 Task: Check the average views per listing of carpet in the last 3 years.
Action: Mouse moved to (775, 187)
Screenshot: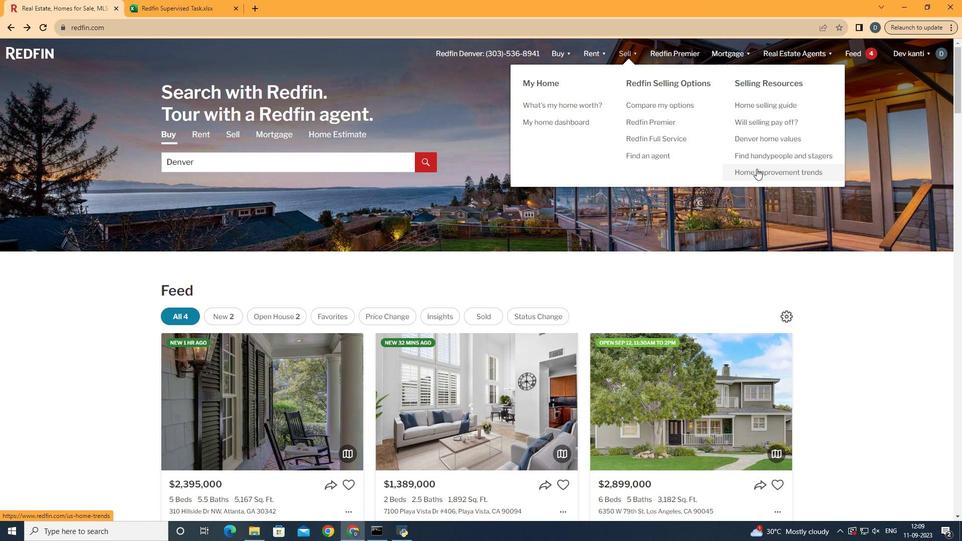 
Action: Mouse pressed left at (775, 187)
Screenshot: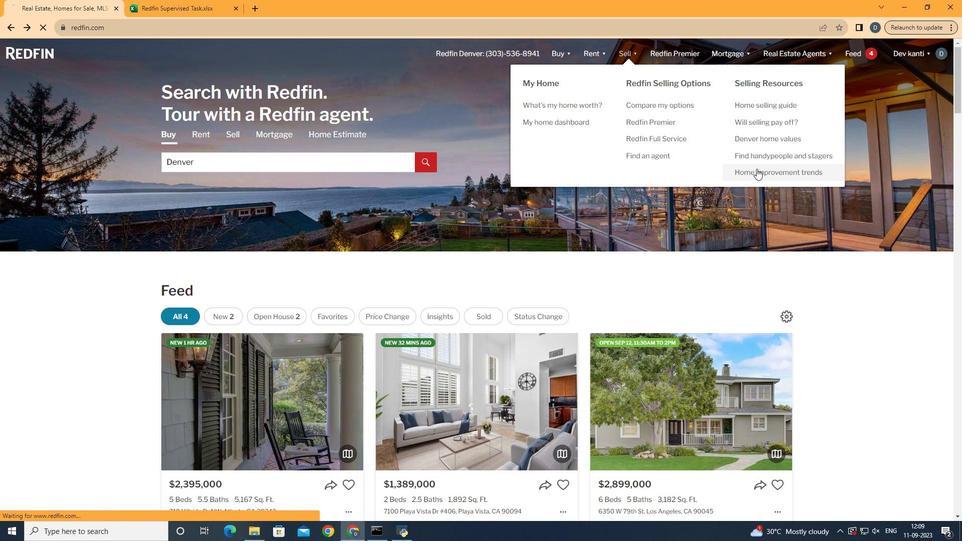 
Action: Mouse moved to (277, 214)
Screenshot: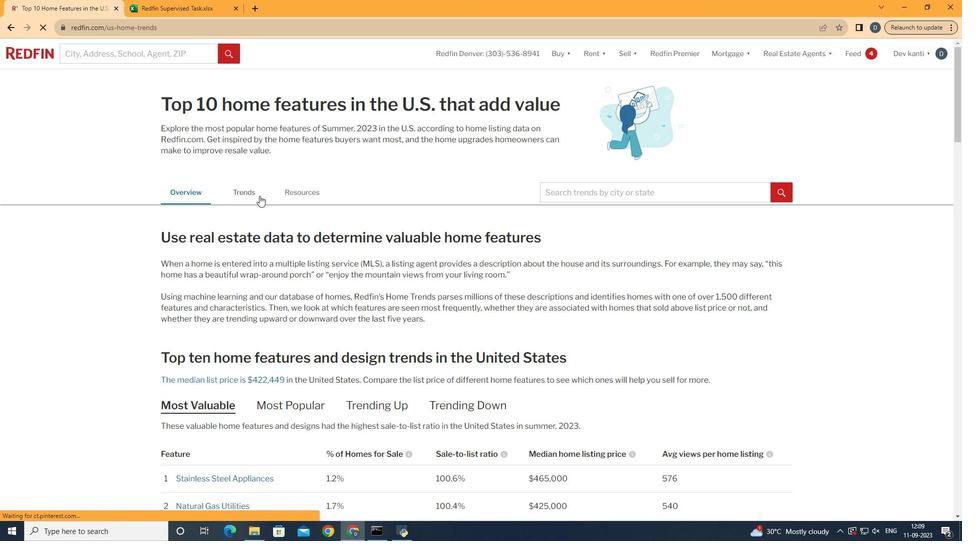 
Action: Mouse pressed left at (277, 214)
Screenshot: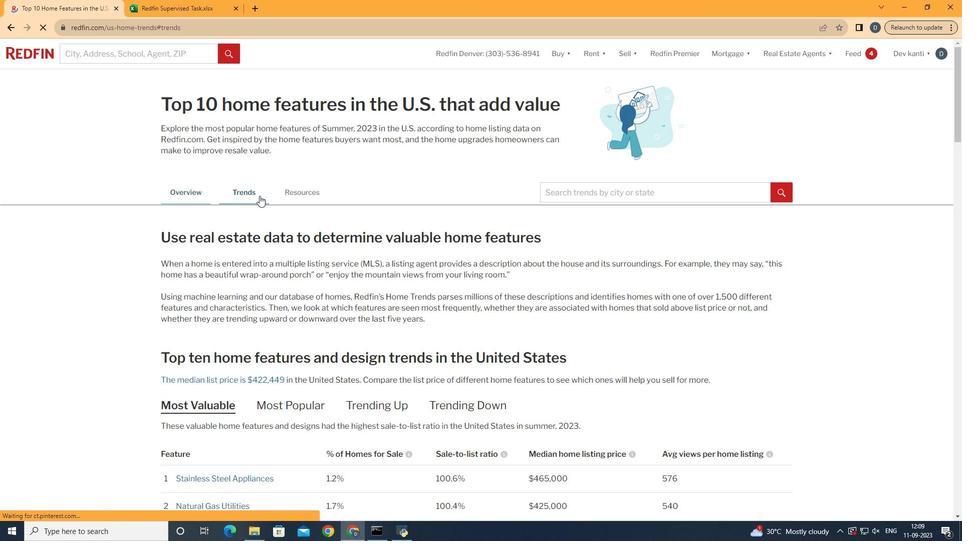 
Action: Mouse moved to (431, 293)
Screenshot: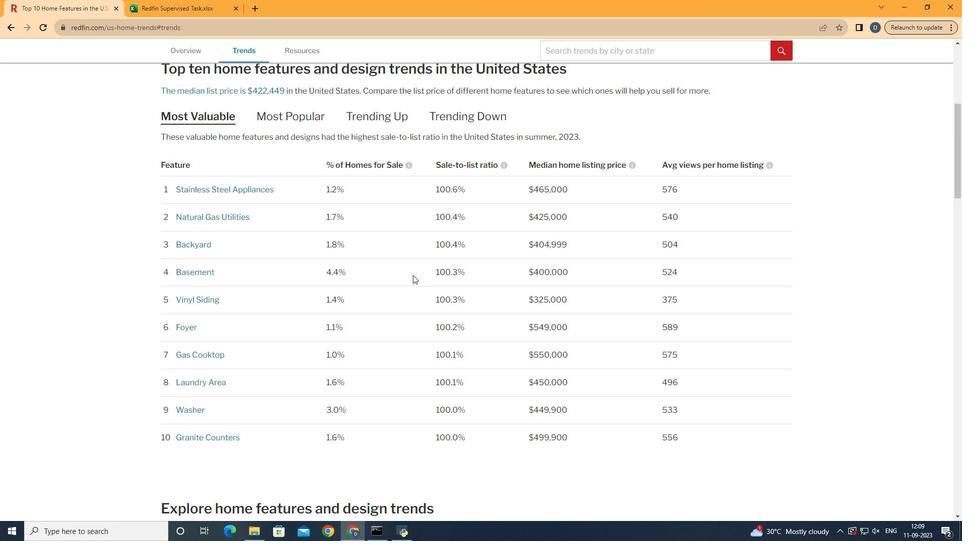 
Action: Mouse scrolled (431, 292) with delta (0, 0)
Screenshot: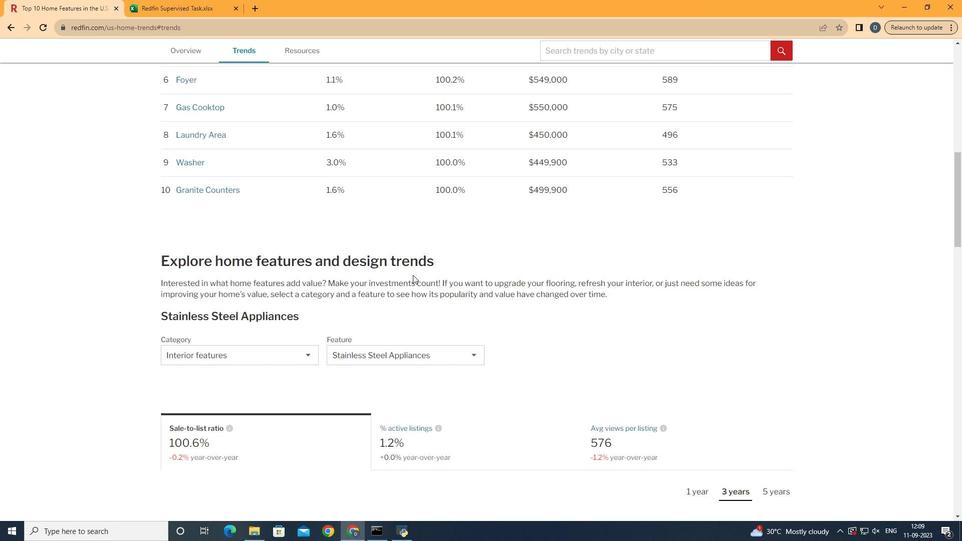 
Action: Mouse scrolled (431, 292) with delta (0, 0)
Screenshot: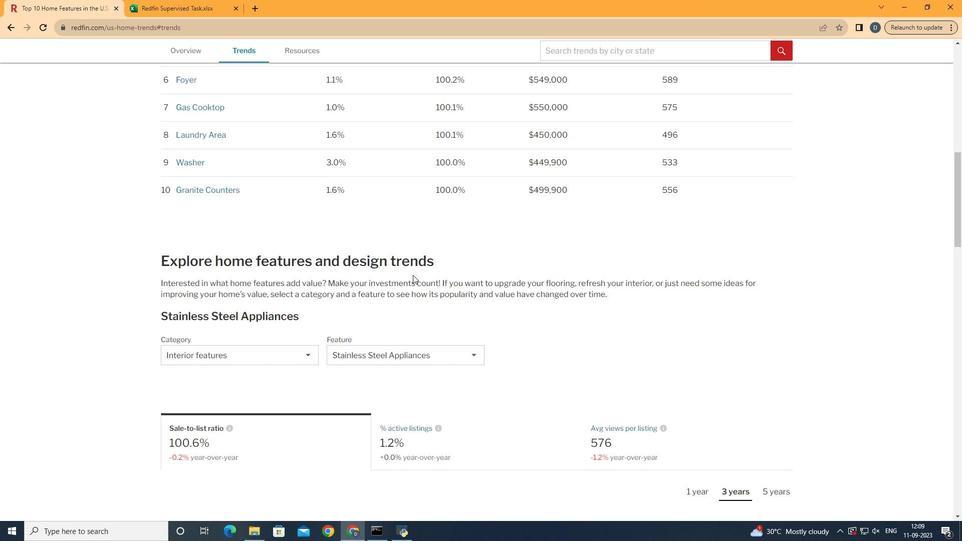 
Action: Mouse scrolled (431, 292) with delta (0, 0)
Screenshot: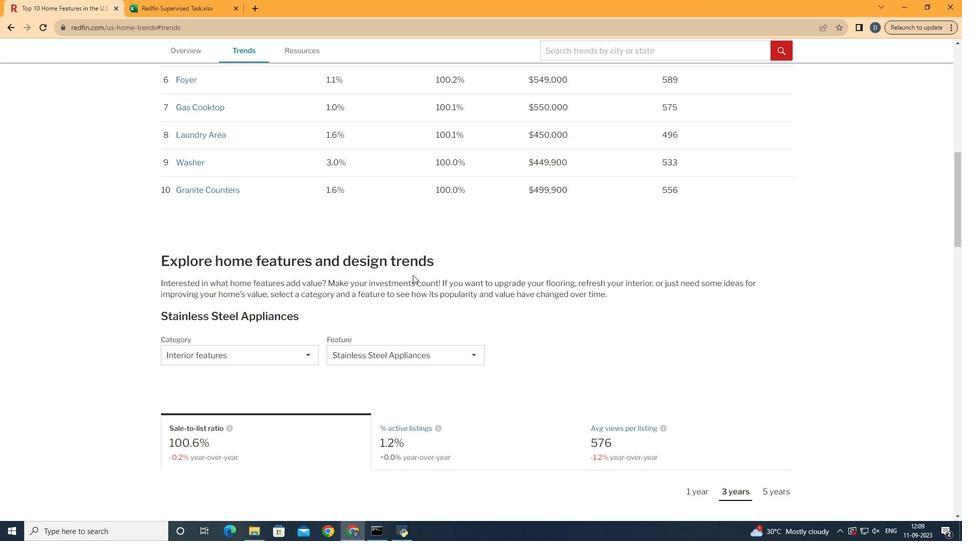 
Action: Mouse scrolled (431, 292) with delta (0, 0)
Screenshot: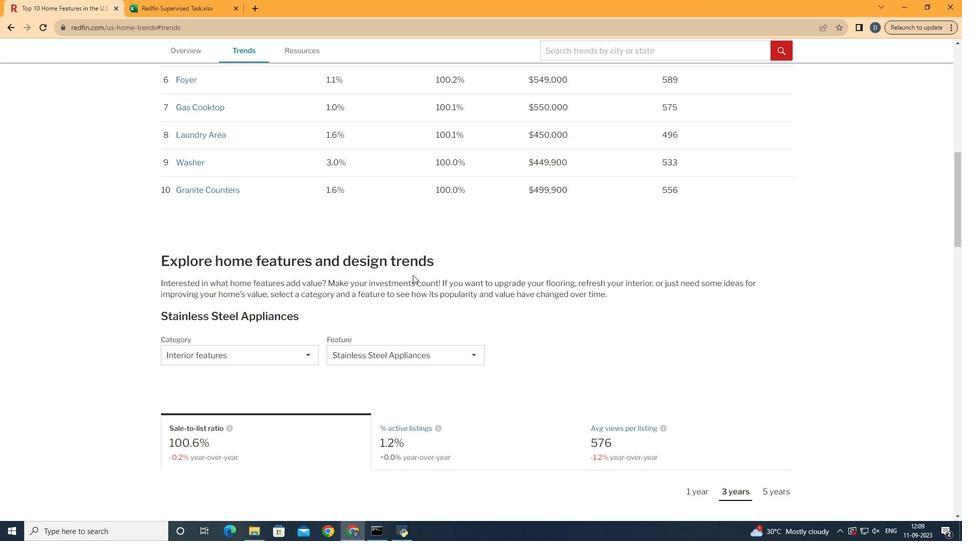 
Action: Mouse scrolled (431, 292) with delta (0, 0)
Screenshot: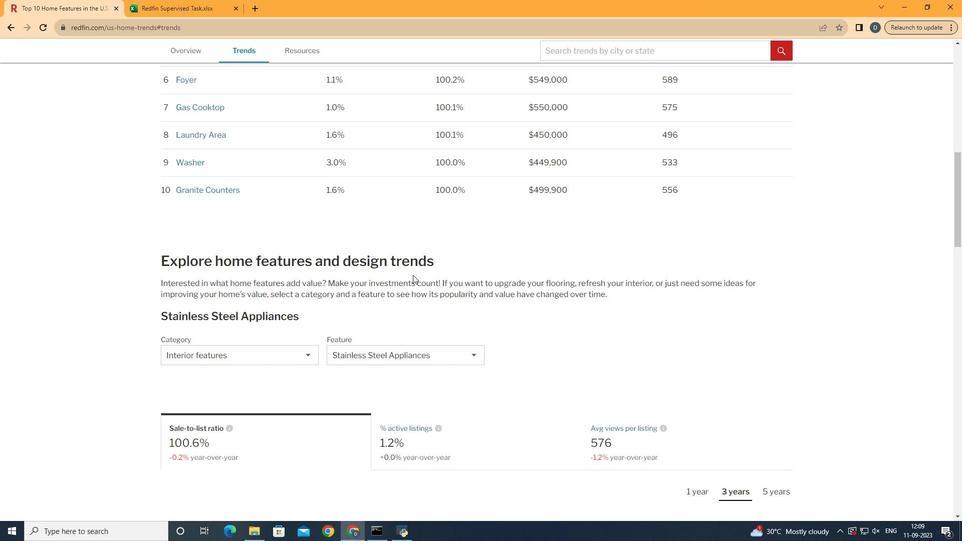 
Action: Mouse moved to (431, 293)
Screenshot: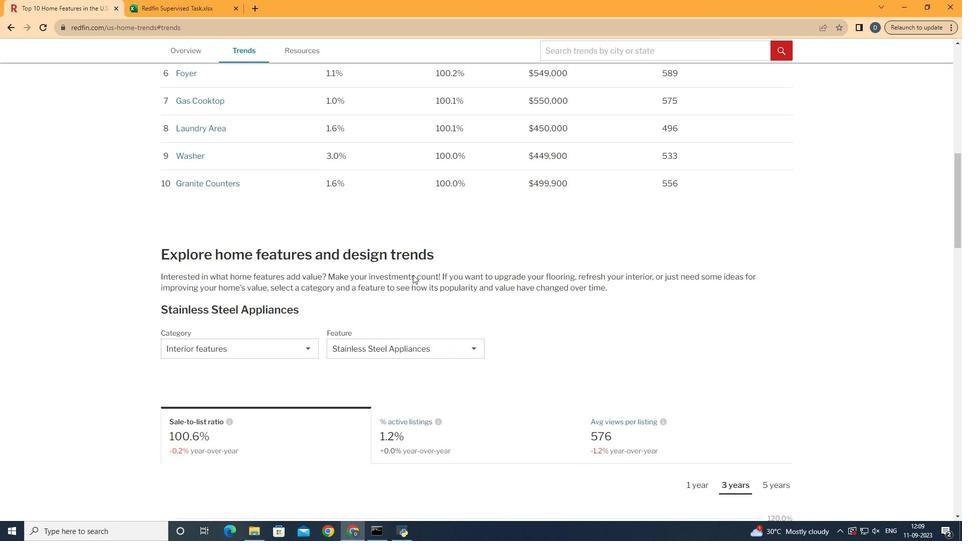 
Action: Mouse scrolled (431, 292) with delta (0, 0)
Screenshot: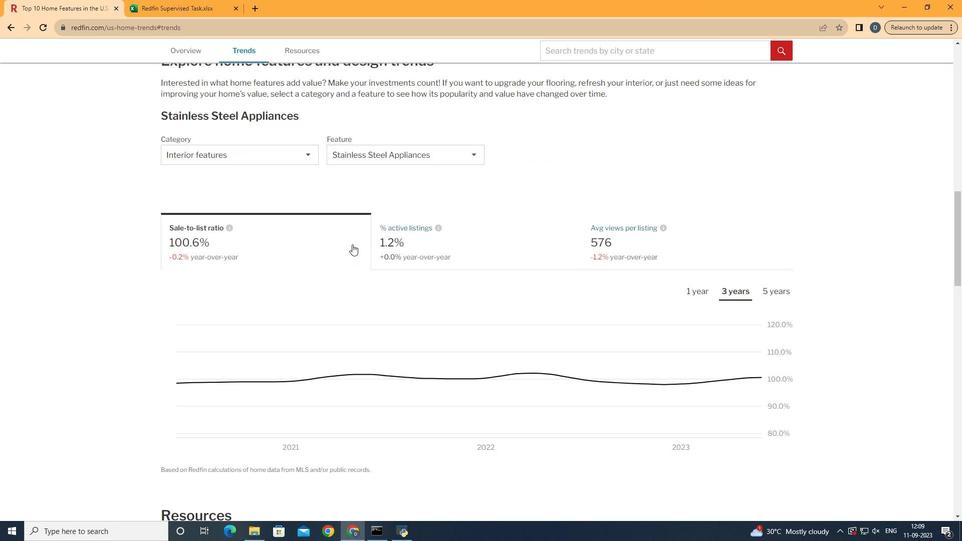 
Action: Mouse scrolled (431, 292) with delta (0, 0)
Screenshot: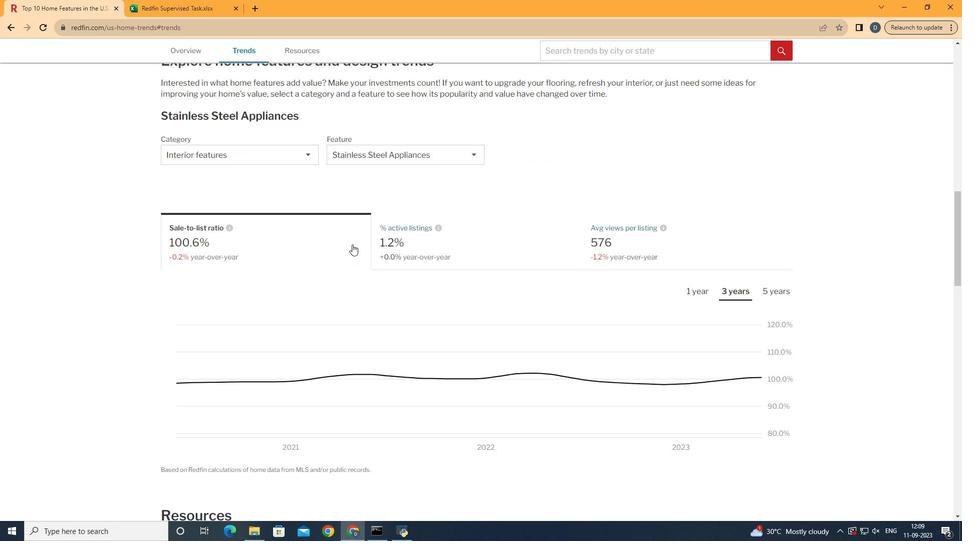 
Action: Mouse scrolled (431, 292) with delta (0, 0)
Screenshot: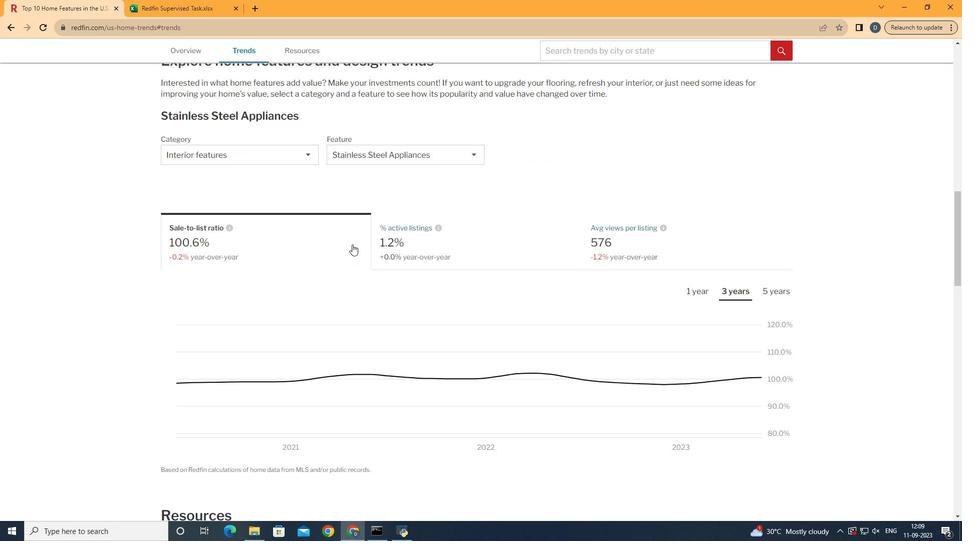
Action: Mouse scrolled (431, 292) with delta (0, 0)
Screenshot: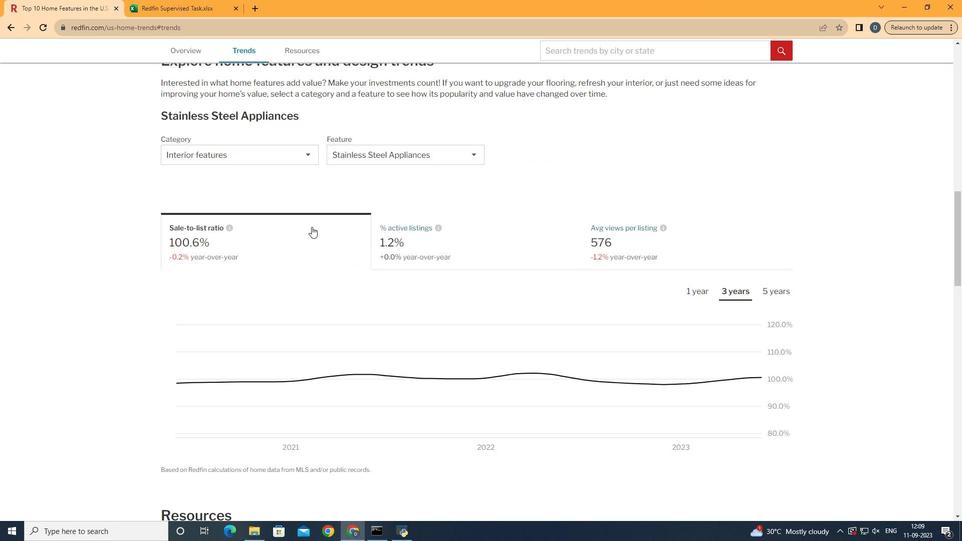 
Action: Mouse moved to (296, 179)
Screenshot: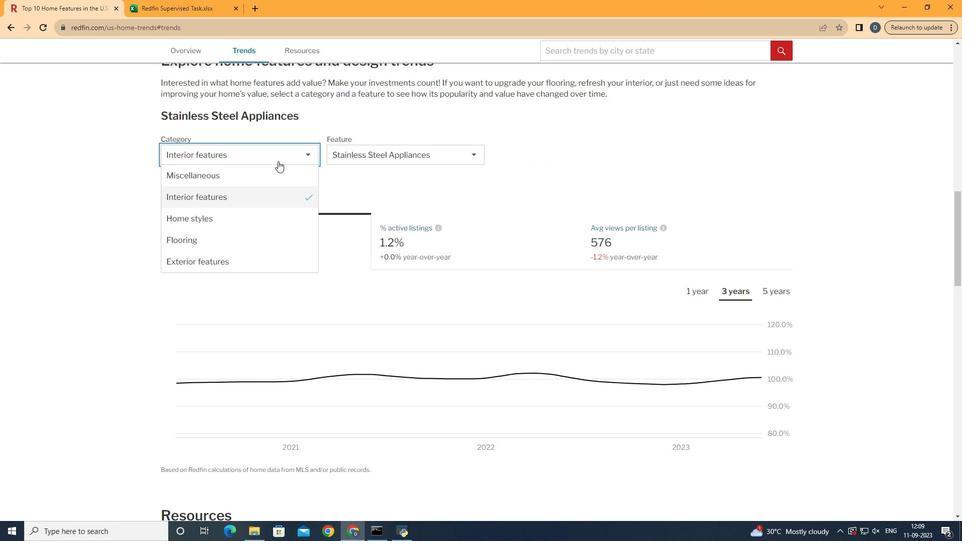 
Action: Mouse pressed left at (296, 179)
Screenshot: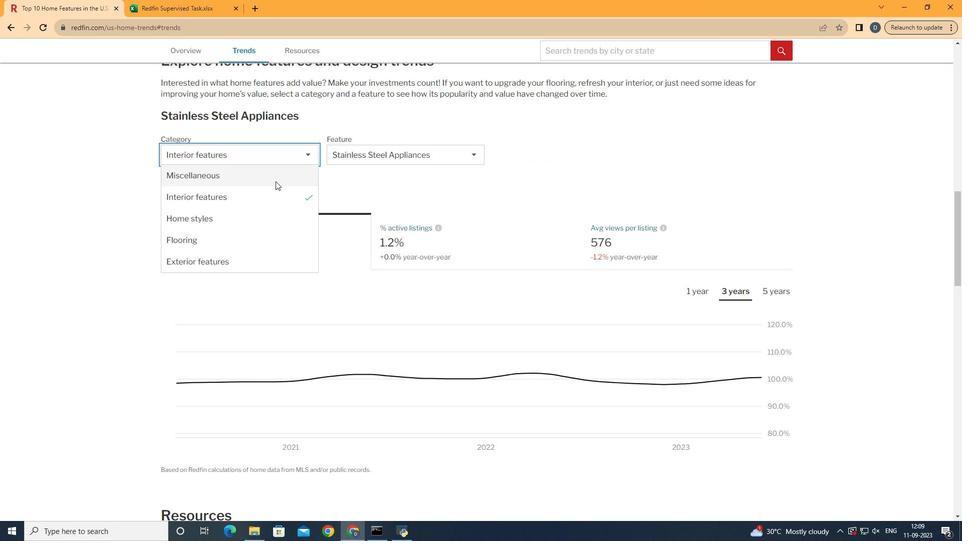 
Action: Mouse moved to (295, 213)
Screenshot: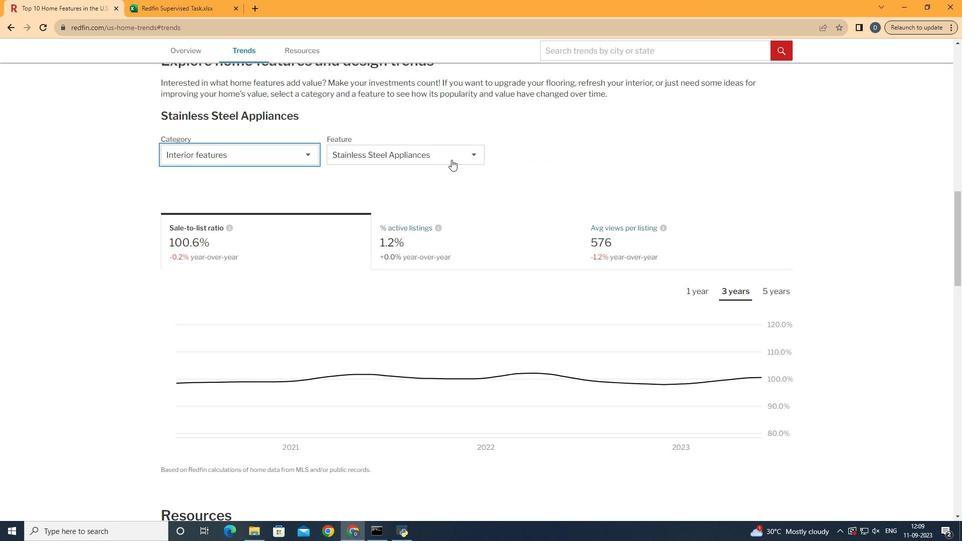 
Action: Mouse pressed left at (295, 213)
Screenshot: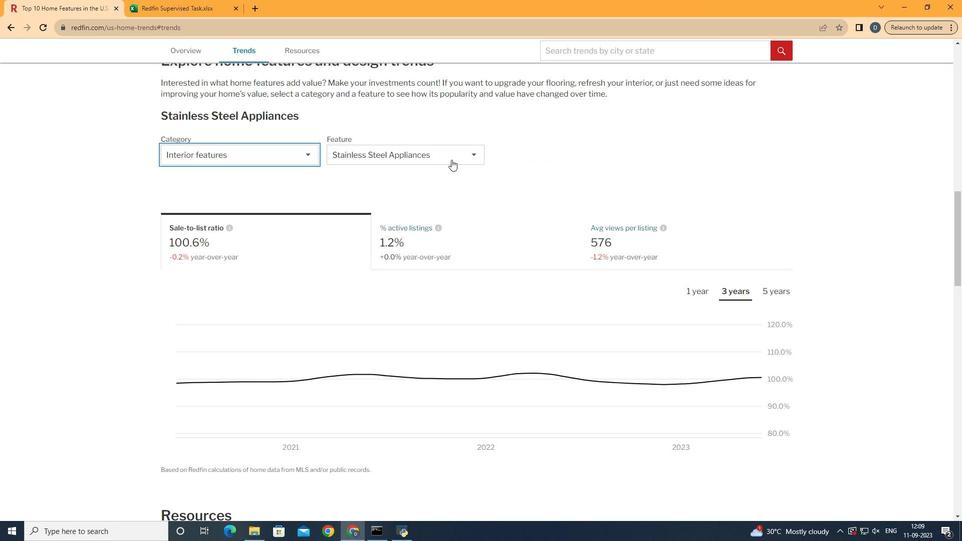 
Action: Mouse moved to (476, 168)
Screenshot: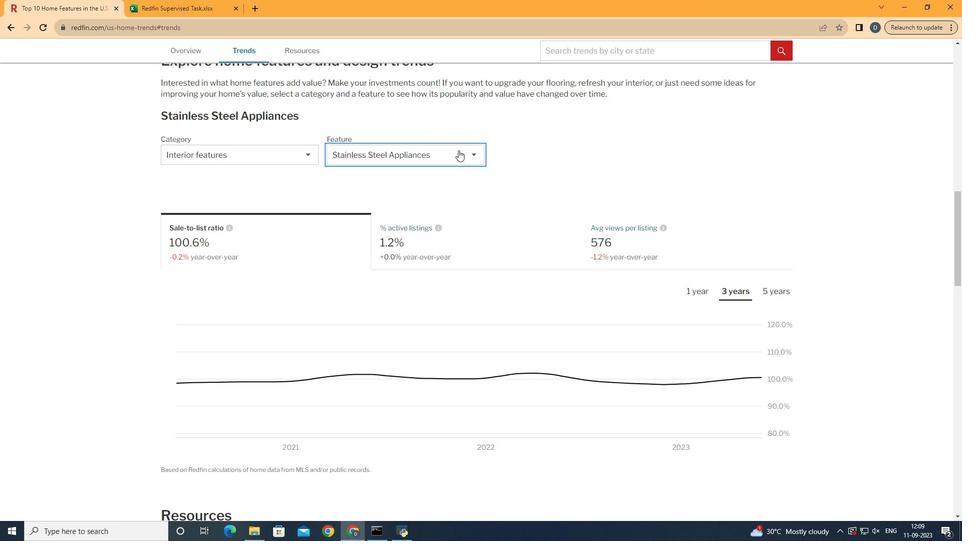 
Action: Mouse pressed left at (476, 168)
Screenshot: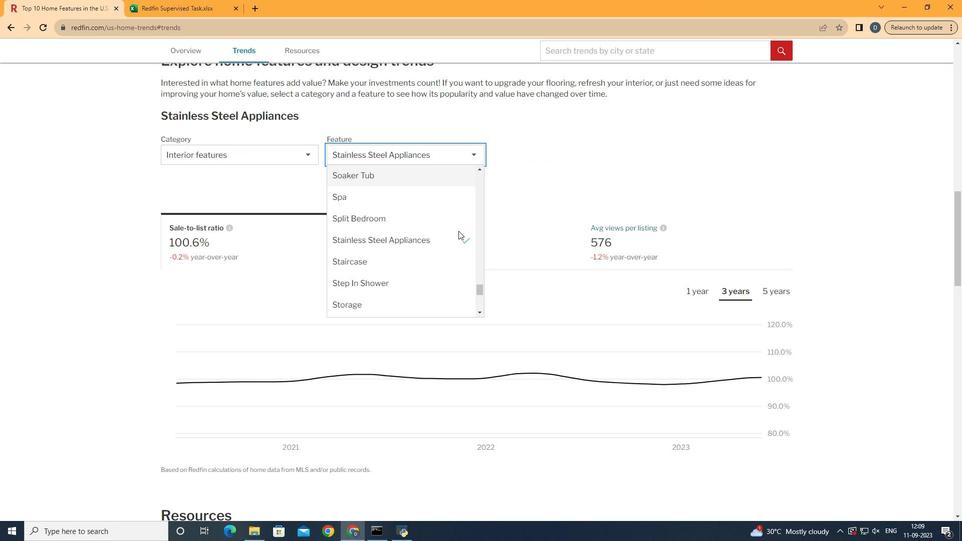 
Action: Mouse moved to (467, 303)
Screenshot: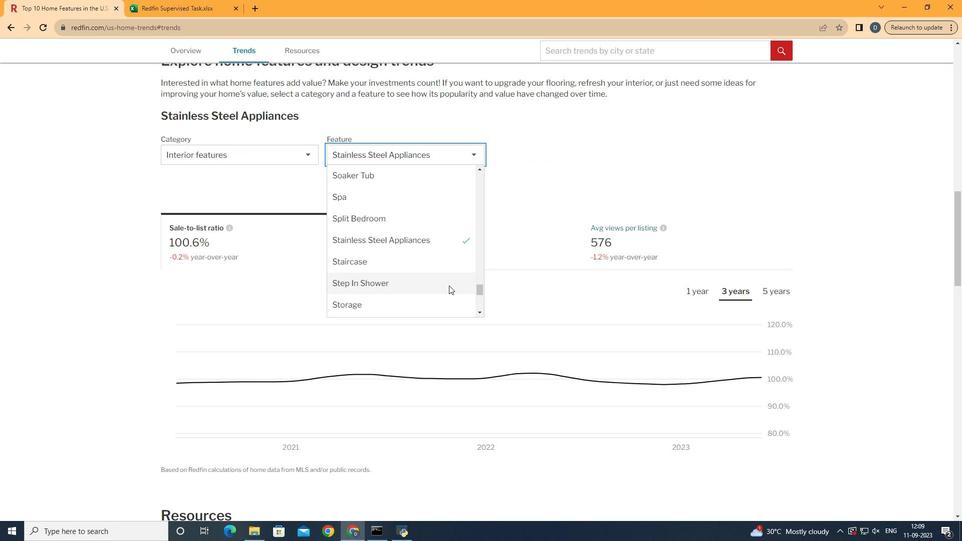 
Action: Mouse scrolled (467, 304) with delta (0, 0)
Screenshot: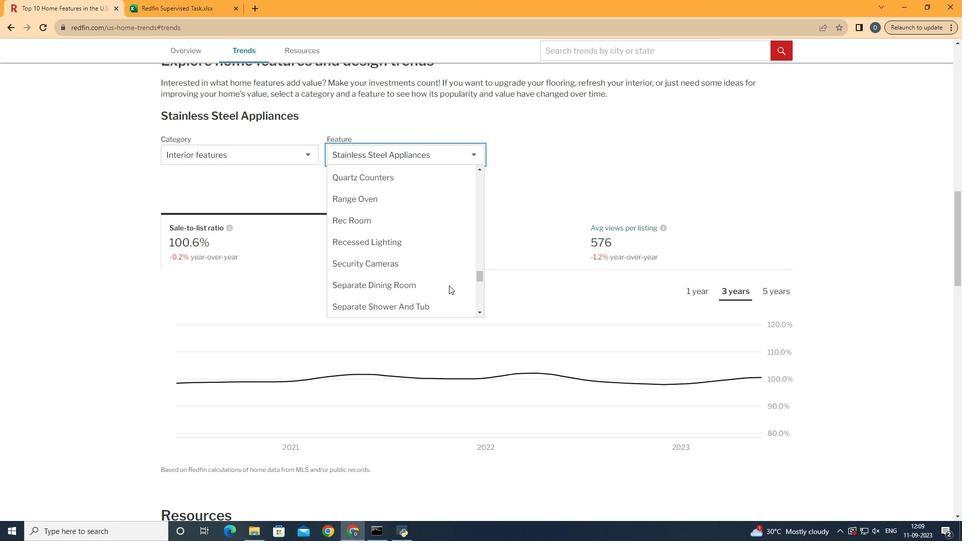 
Action: Mouse scrolled (467, 304) with delta (0, 0)
Screenshot: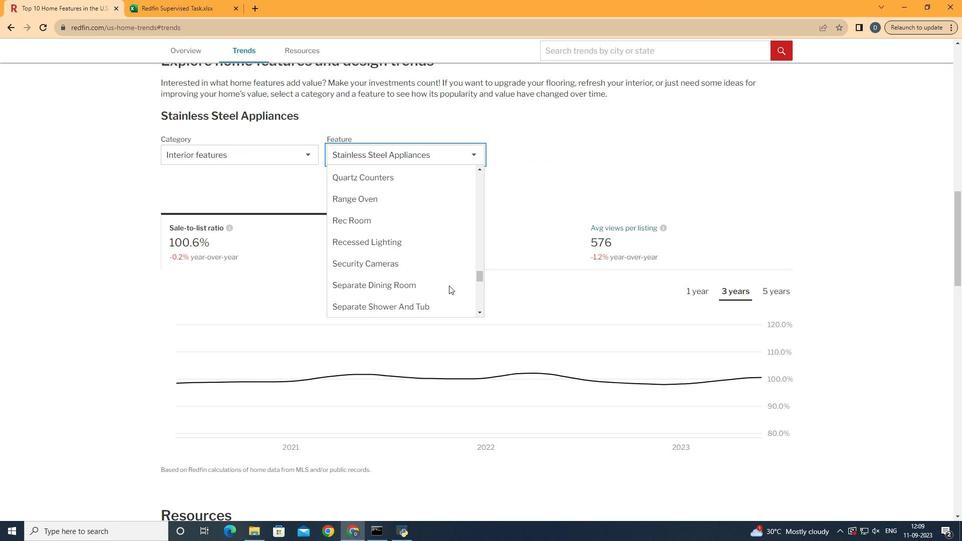 
Action: Mouse scrolled (467, 304) with delta (0, 0)
Screenshot: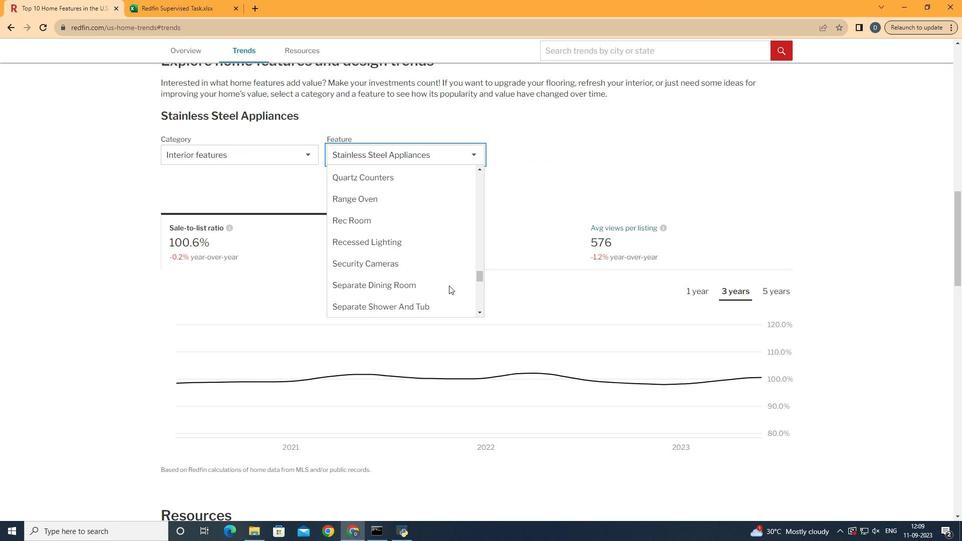 
Action: Mouse scrolled (467, 304) with delta (0, 0)
Screenshot: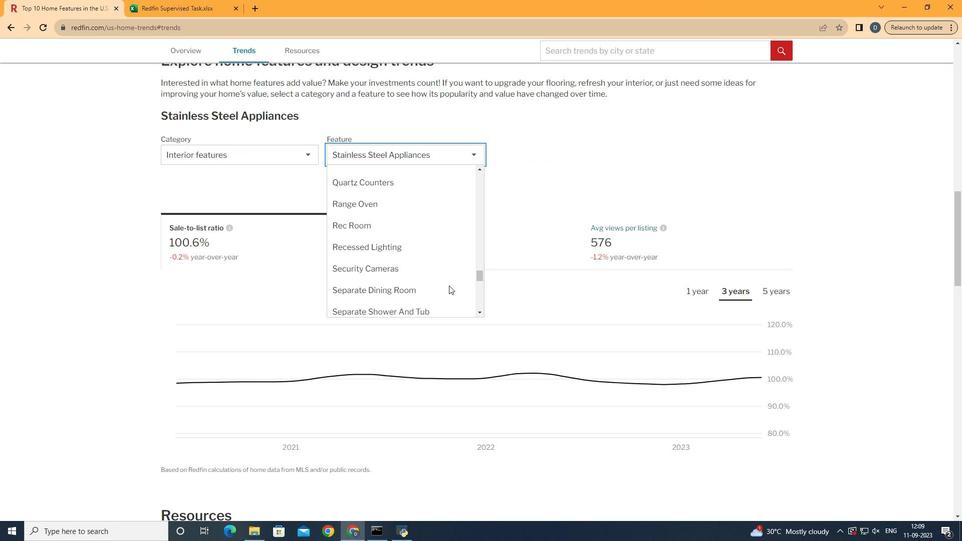 
Action: Mouse scrolled (467, 304) with delta (0, 0)
Screenshot: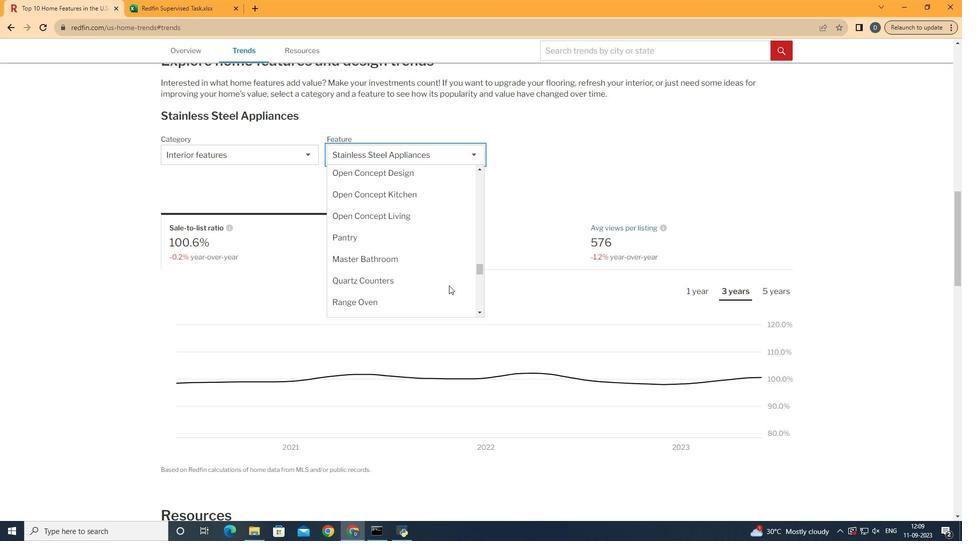 
Action: Mouse scrolled (467, 304) with delta (0, 0)
Screenshot: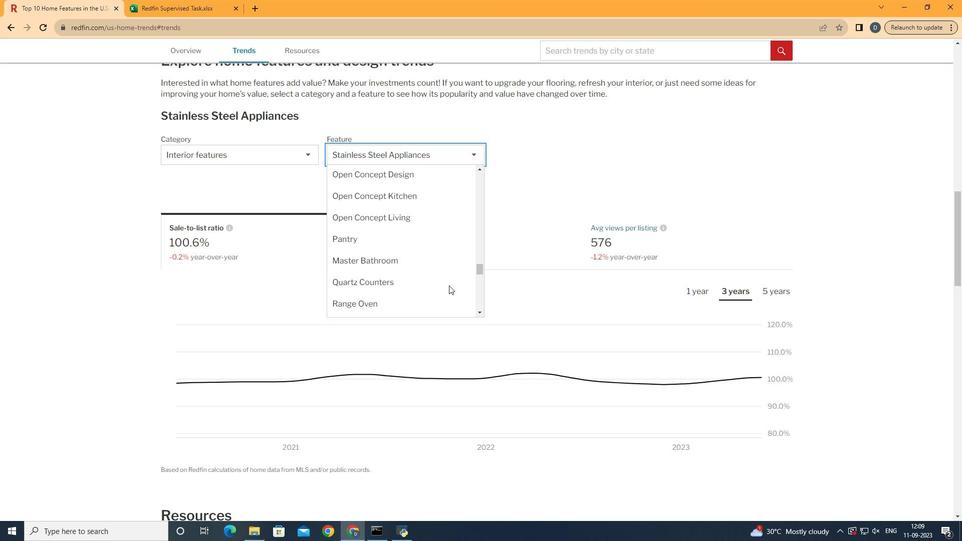 
Action: Mouse scrolled (467, 304) with delta (0, 0)
Screenshot: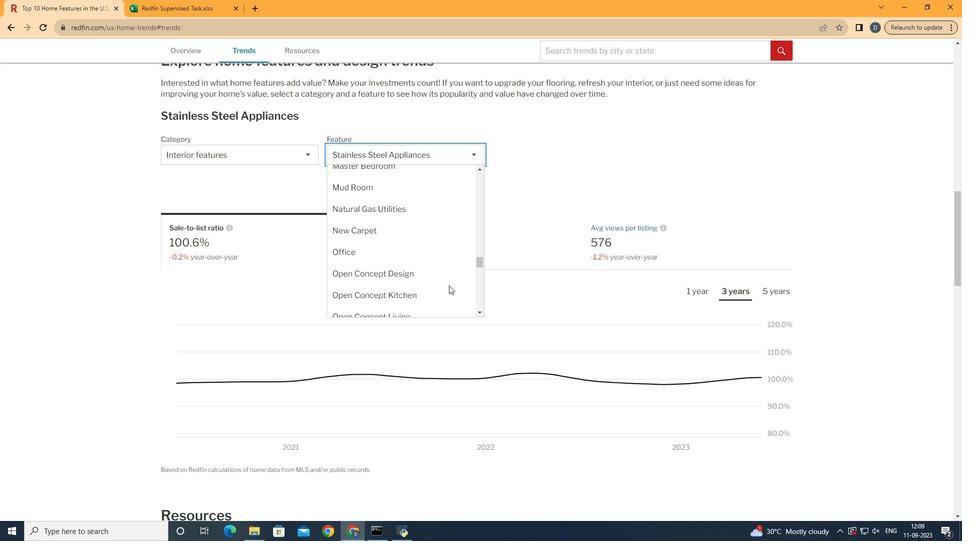 
Action: Mouse moved to (467, 303)
Screenshot: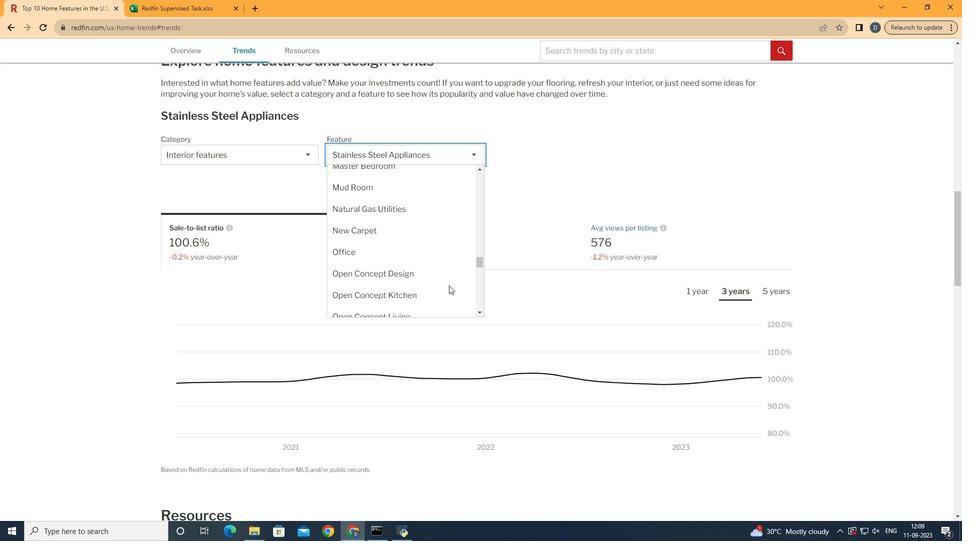 
Action: Mouse scrolled (467, 304) with delta (0, 0)
Screenshot: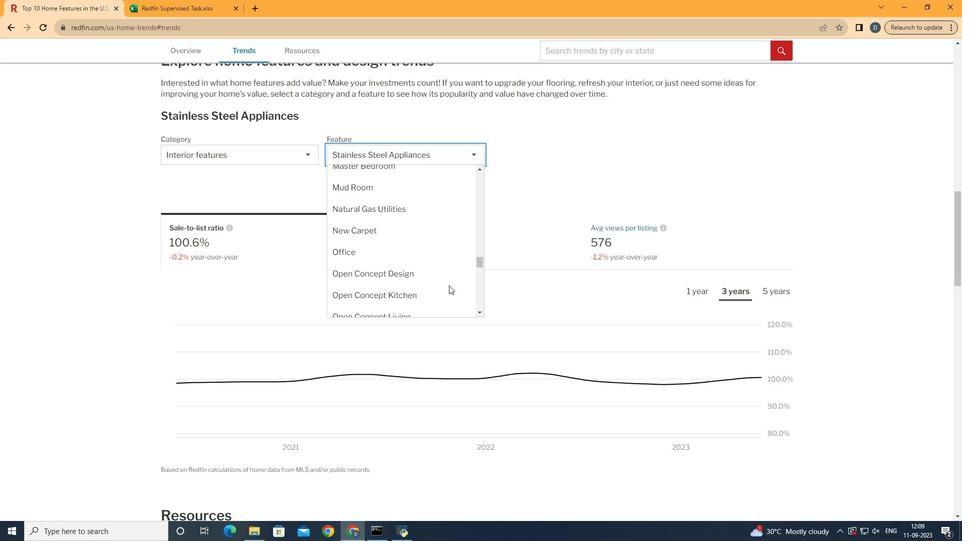 
Action: Mouse scrolled (467, 304) with delta (0, 0)
Screenshot: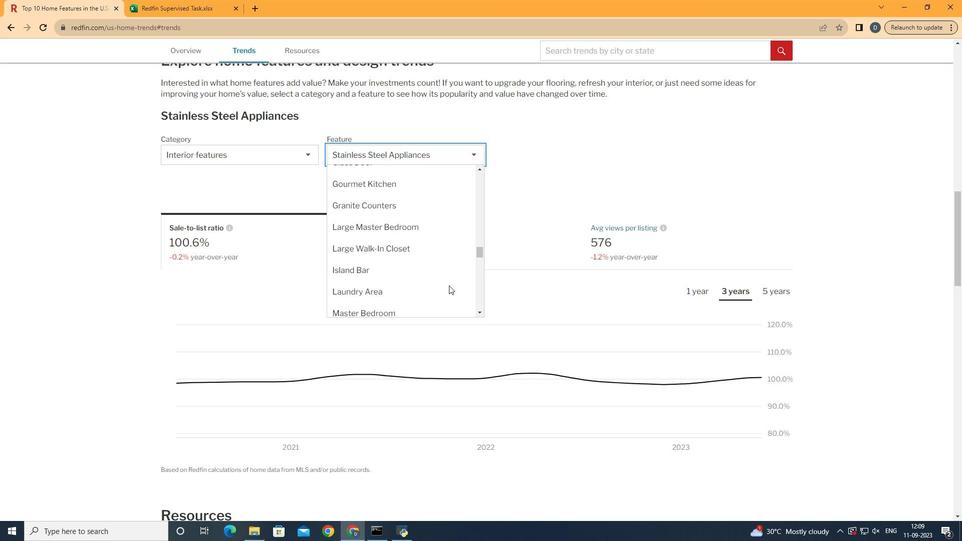 
Action: Mouse scrolled (467, 304) with delta (0, 0)
Screenshot: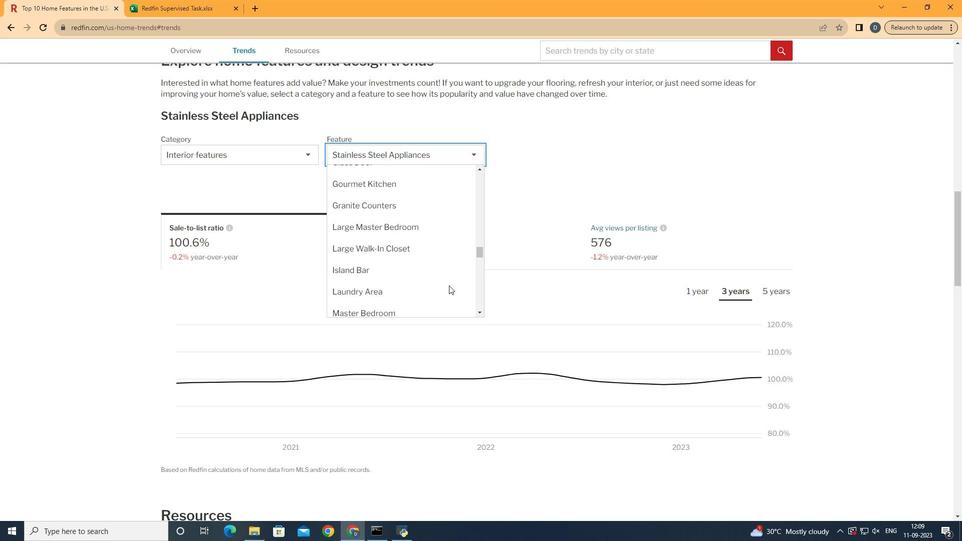 
Action: Mouse scrolled (467, 304) with delta (0, 0)
Screenshot: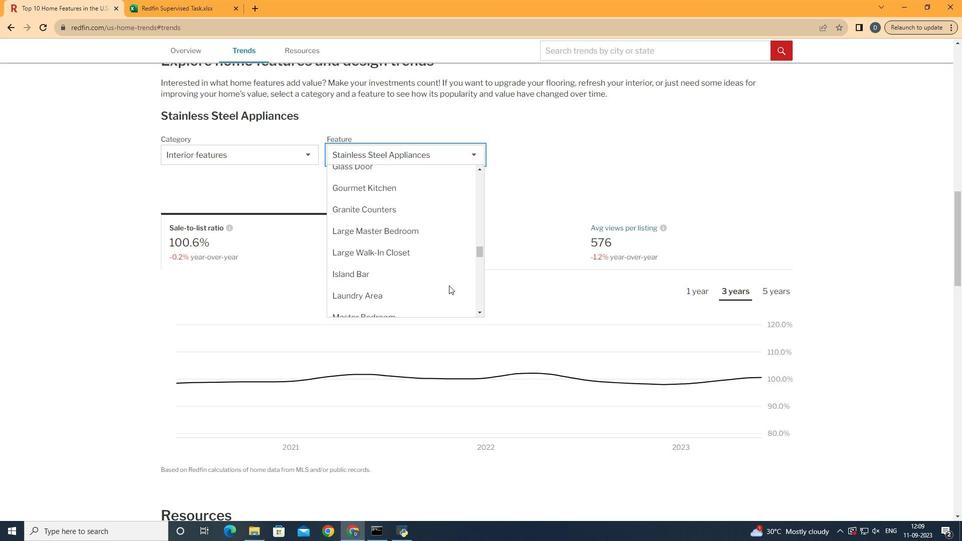 
Action: Mouse scrolled (467, 304) with delta (0, 0)
Screenshot: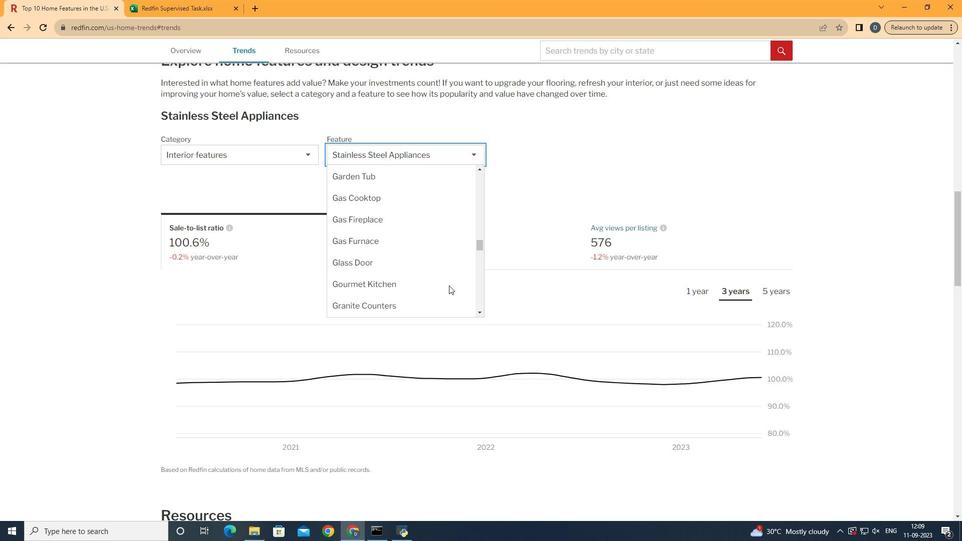 
Action: Mouse scrolled (467, 304) with delta (0, 0)
Screenshot: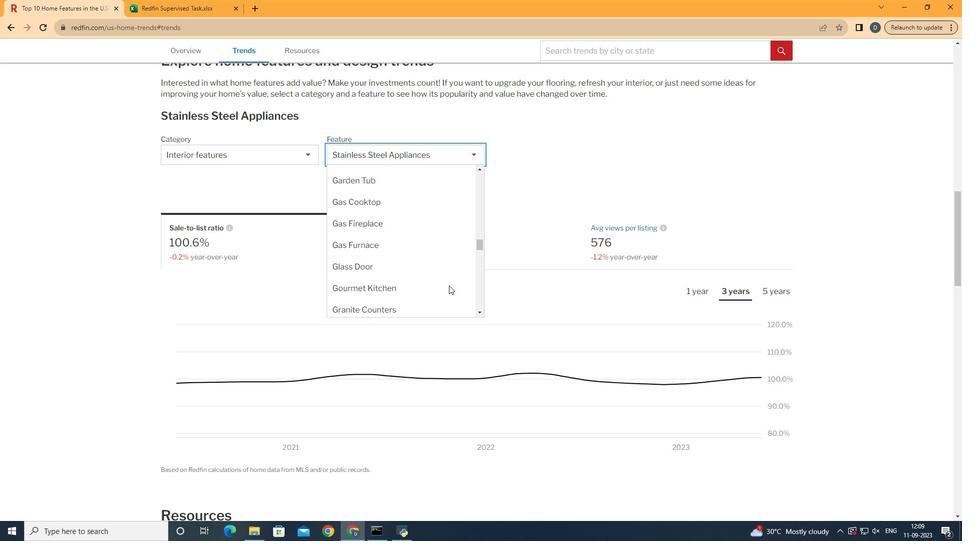 
Action: Mouse scrolled (467, 304) with delta (0, 0)
Screenshot: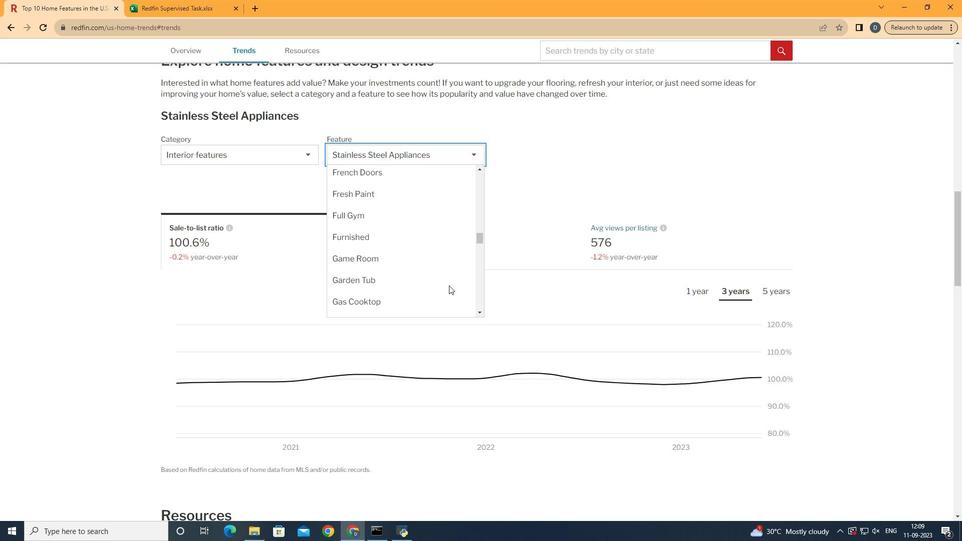 
Action: Mouse scrolled (467, 304) with delta (0, 0)
Screenshot: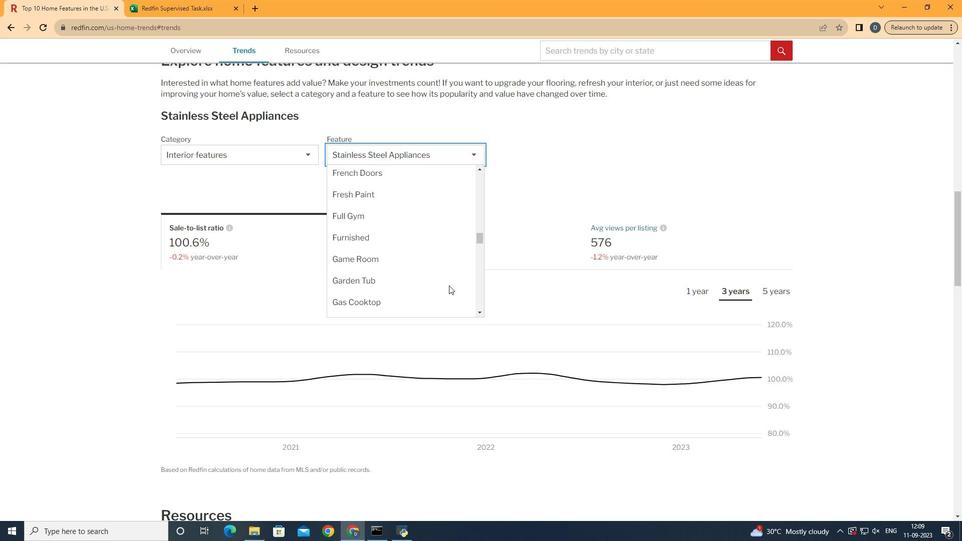 
Action: Mouse scrolled (467, 304) with delta (0, 0)
Screenshot: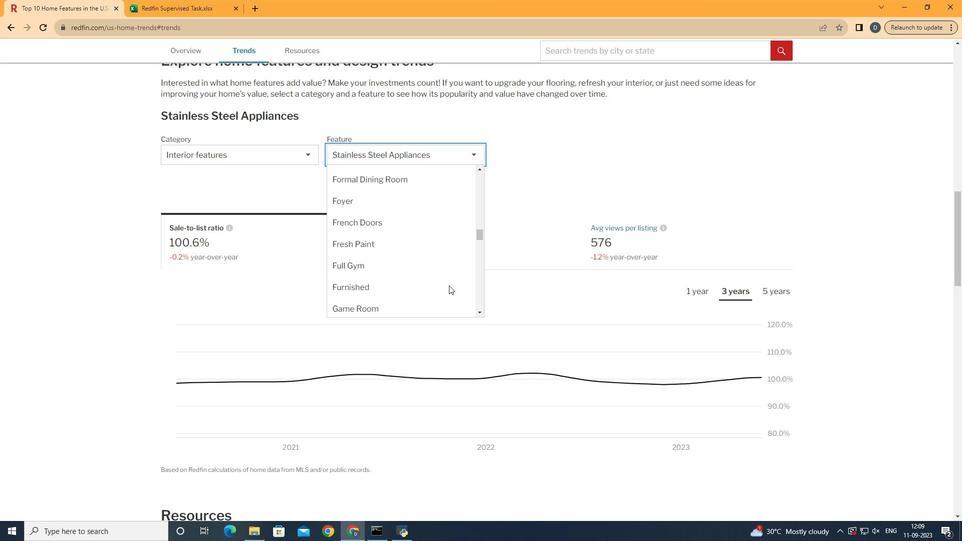 
Action: Mouse moved to (467, 303)
Screenshot: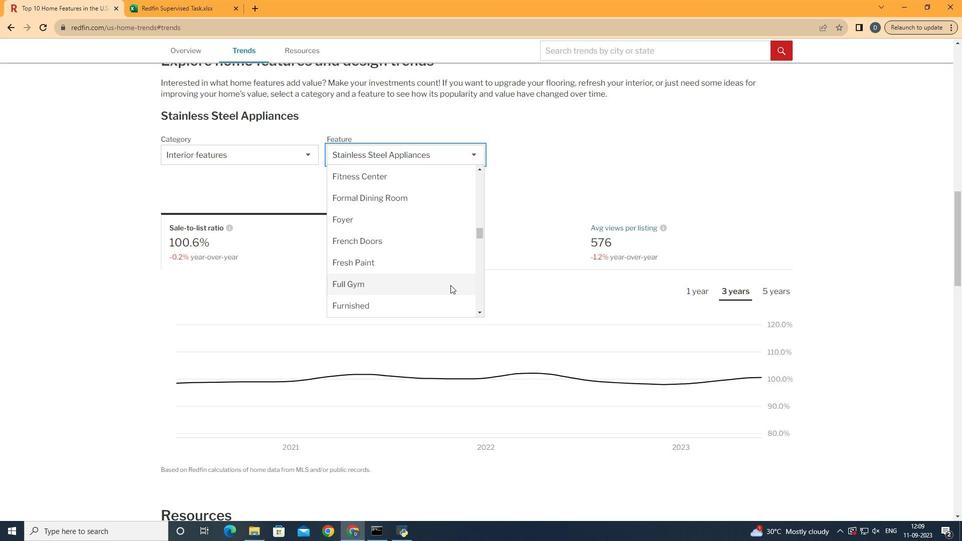 
Action: Mouse scrolled (467, 304) with delta (0, 0)
Screenshot: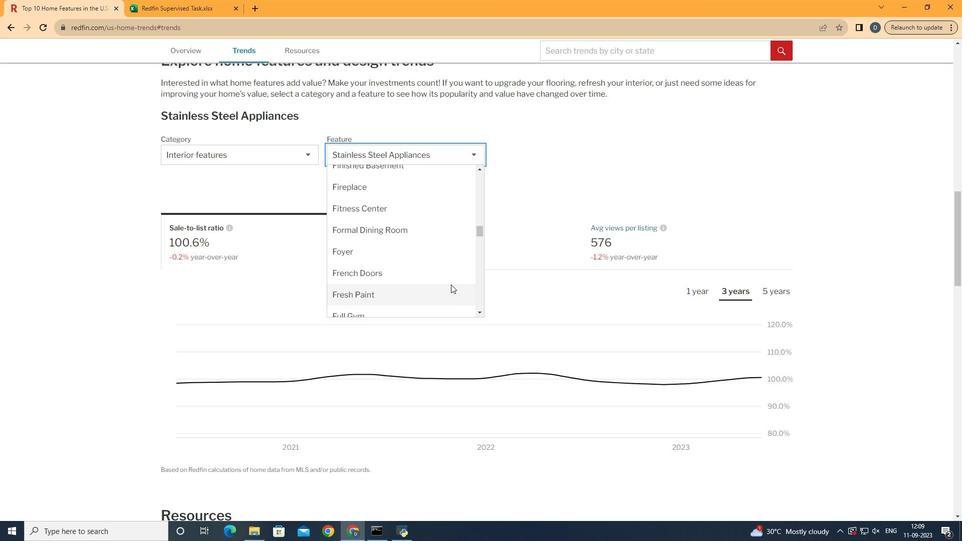 
Action: Mouse moved to (471, 288)
Screenshot: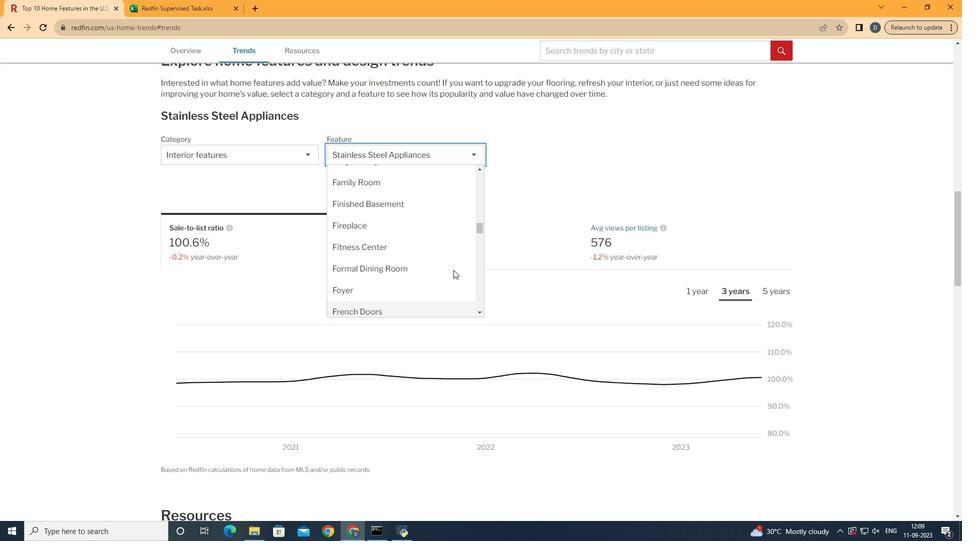 
Action: Mouse scrolled (471, 288) with delta (0, 0)
Screenshot: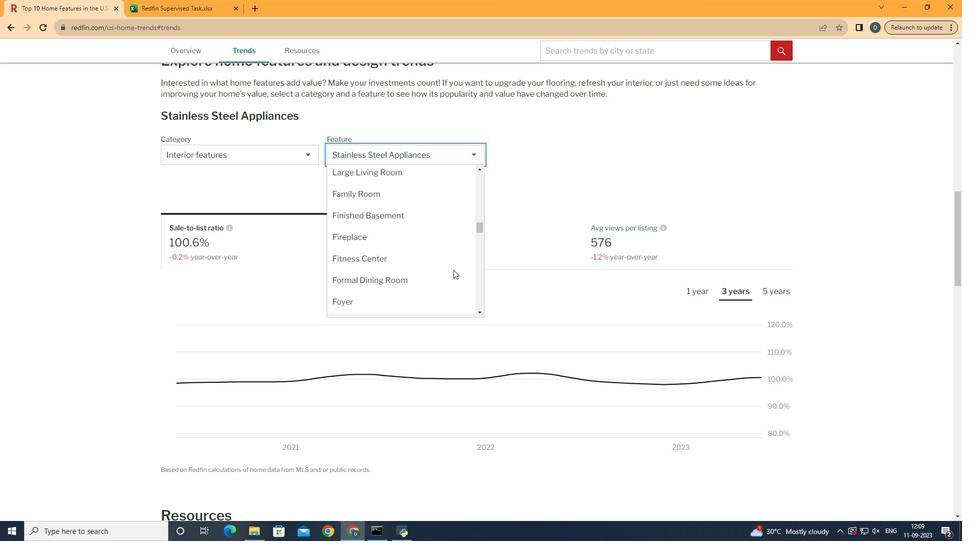 
Action: Mouse scrolled (471, 288) with delta (0, 0)
Screenshot: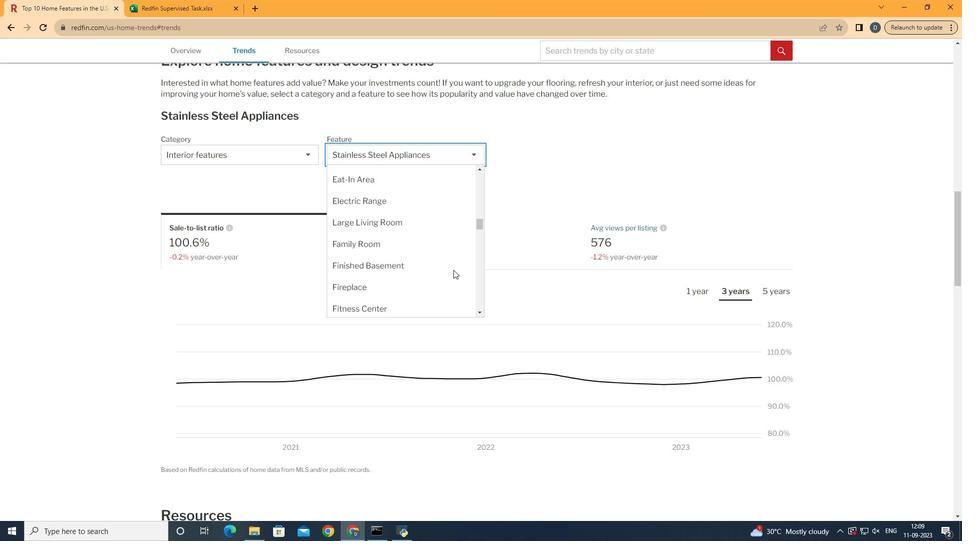 
Action: Mouse scrolled (471, 288) with delta (0, 0)
Screenshot: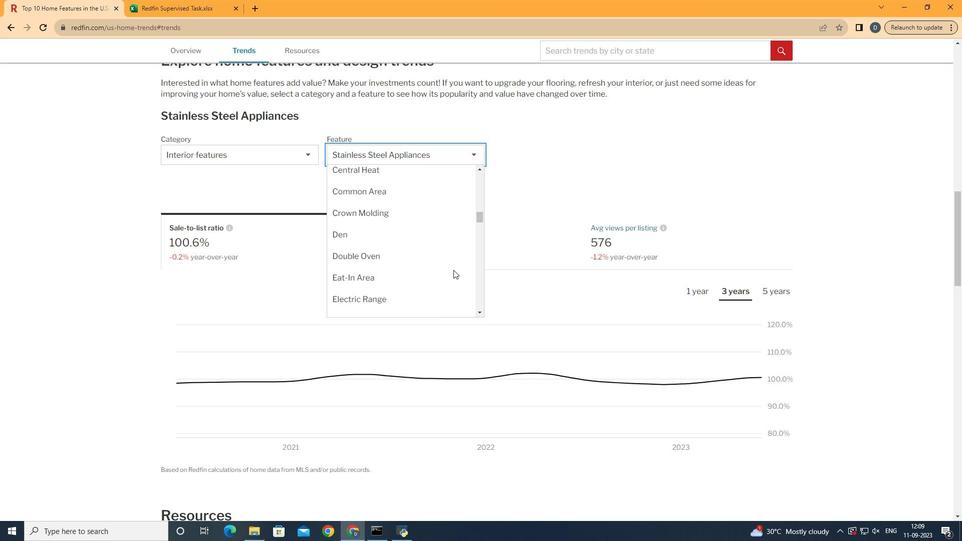
Action: Mouse scrolled (471, 288) with delta (0, 0)
Screenshot: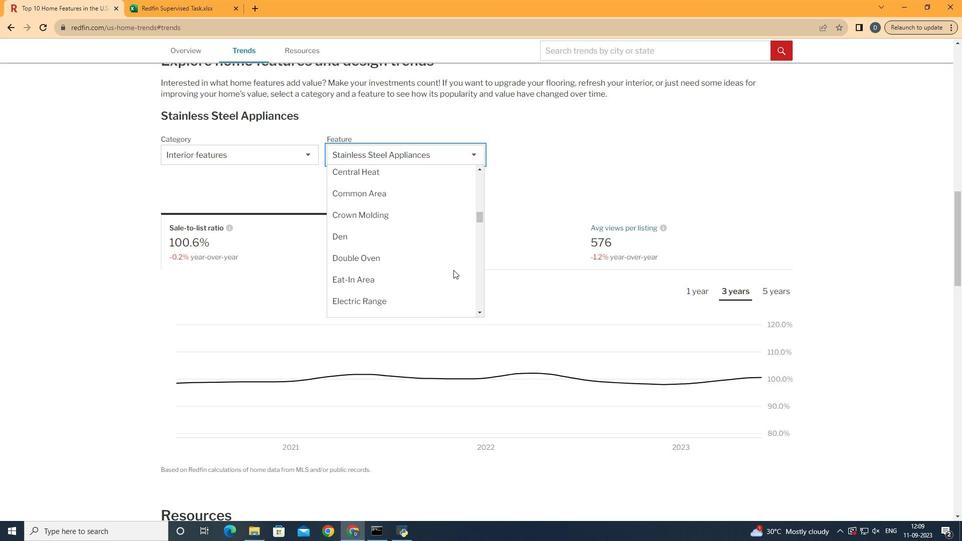 
Action: Mouse scrolled (471, 288) with delta (0, 0)
Screenshot: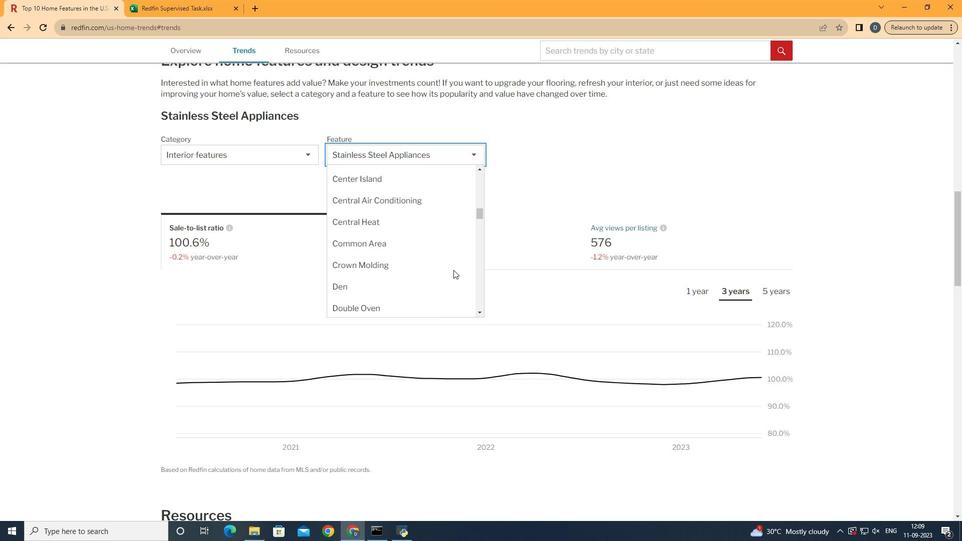 
Action: Mouse scrolled (471, 288) with delta (0, 0)
Screenshot: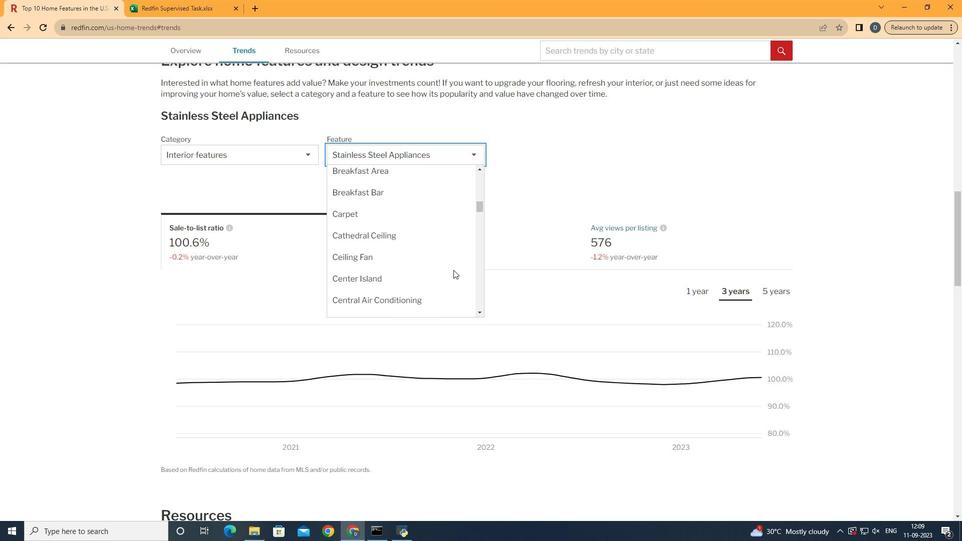 
Action: Mouse scrolled (471, 288) with delta (0, 0)
Screenshot: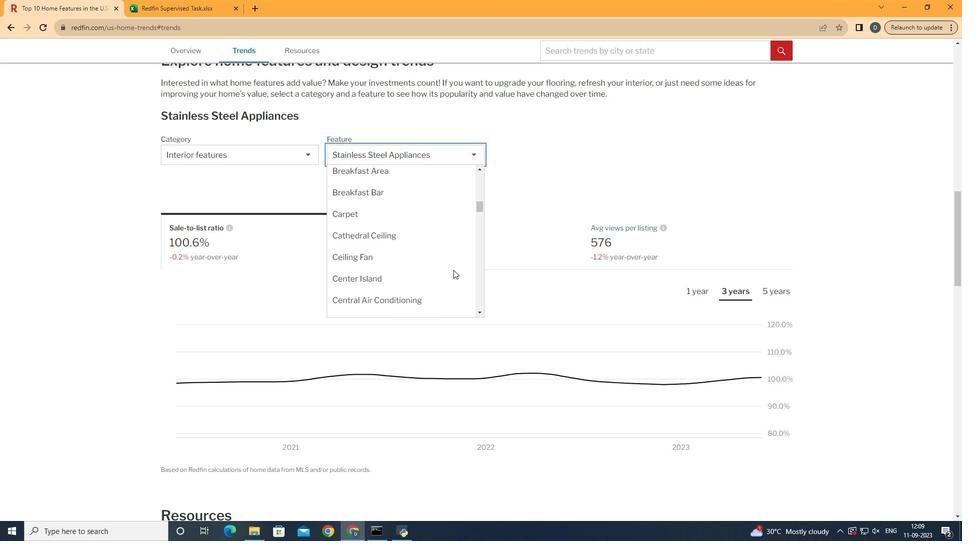 
Action: Mouse scrolled (471, 288) with delta (0, 0)
Screenshot: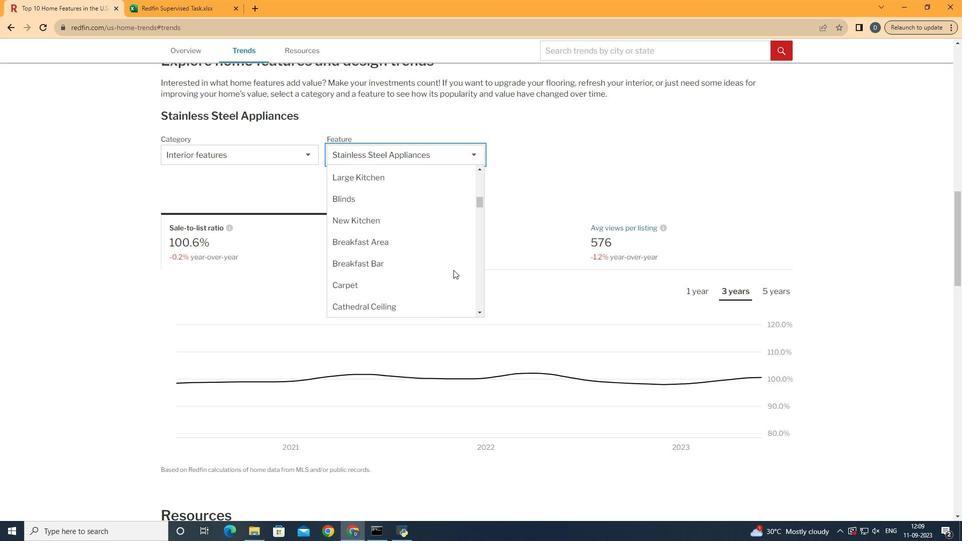 
Action: Mouse scrolled (471, 288) with delta (0, 0)
Screenshot: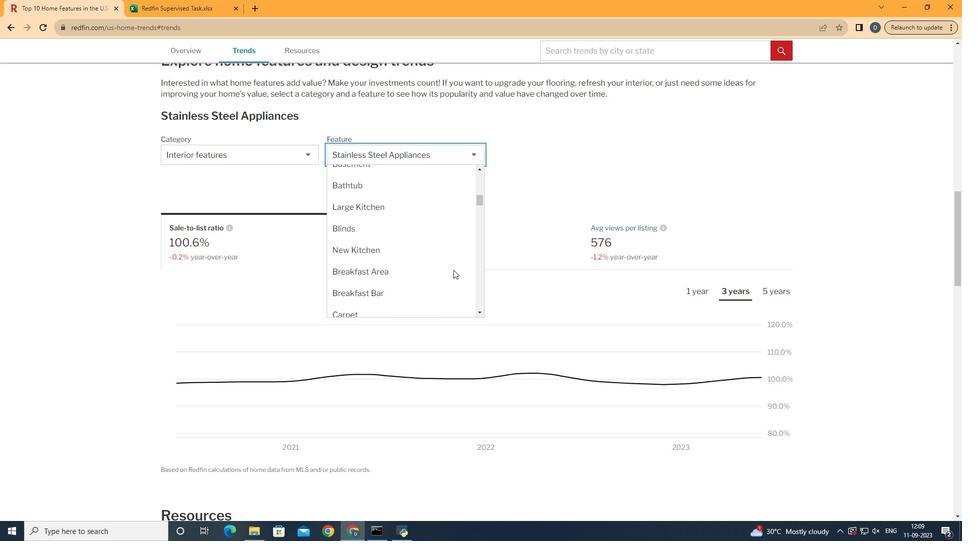
Action: Mouse moved to (436, 299)
Screenshot: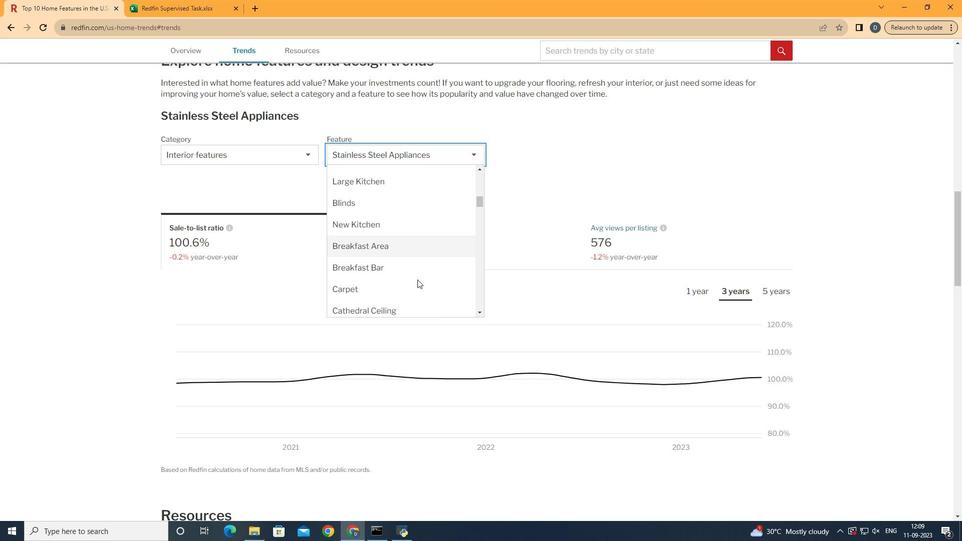 
Action: Mouse scrolled (436, 299) with delta (0, 0)
Screenshot: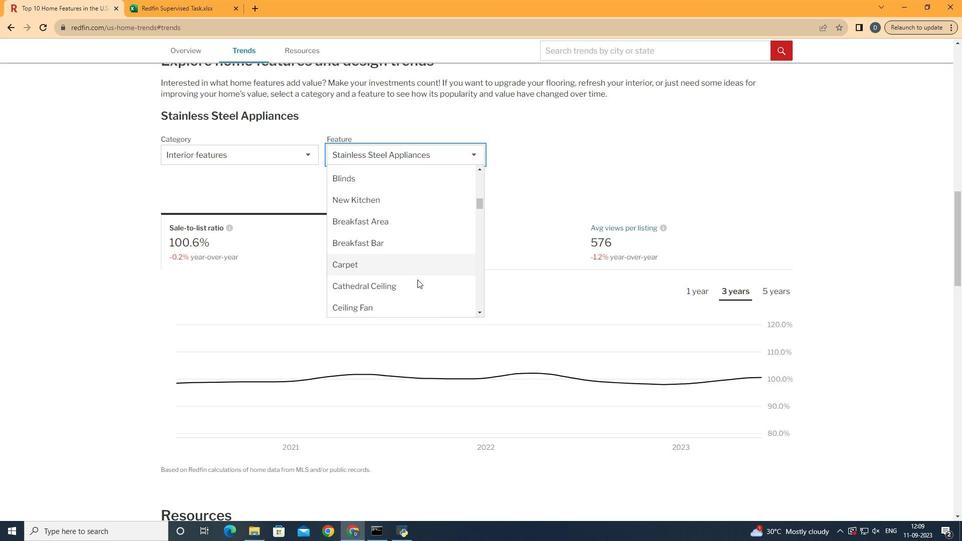 
Action: Mouse moved to (438, 287)
Screenshot: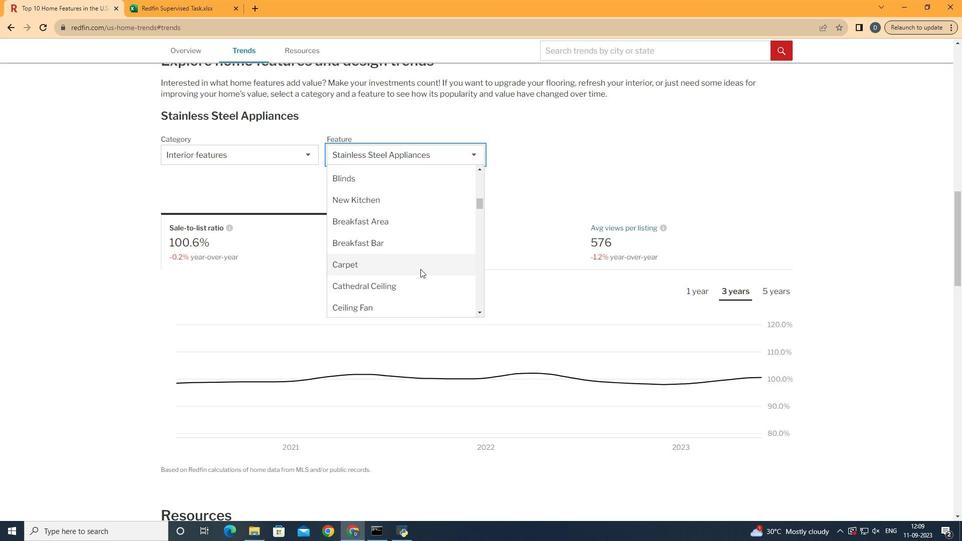 
Action: Mouse pressed left at (438, 287)
Screenshot: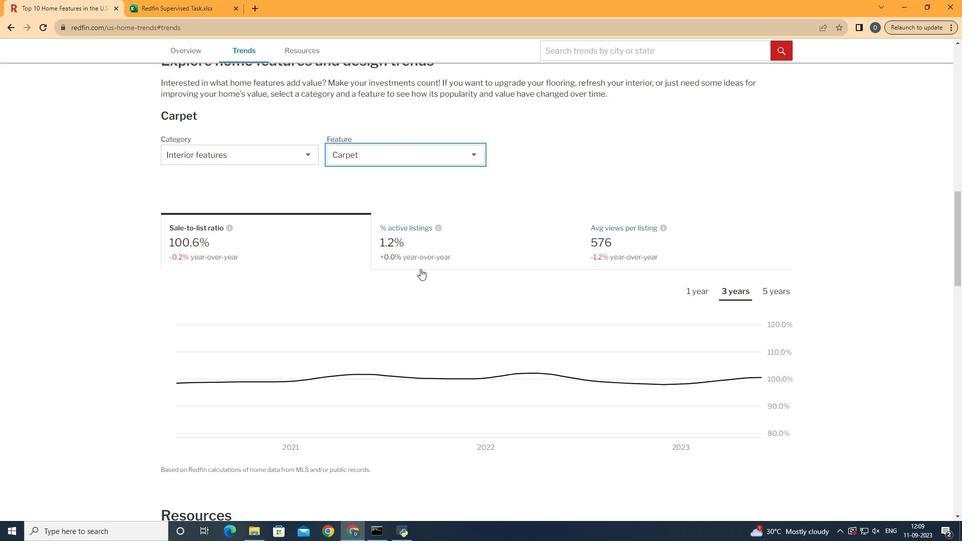 
Action: Mouse moved to (703, 271)
Screenshot: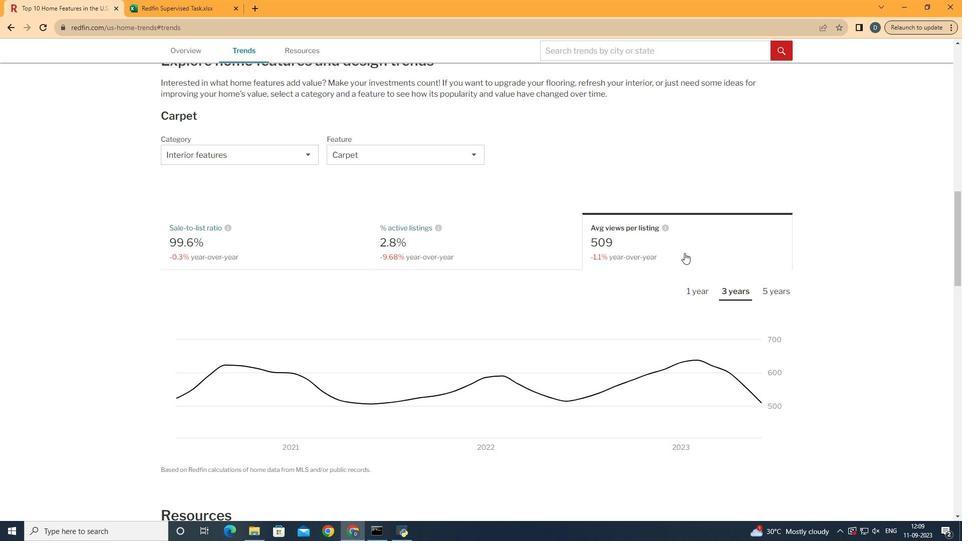 
Action: Mouse pressed left at (703, 271)
Screenshot: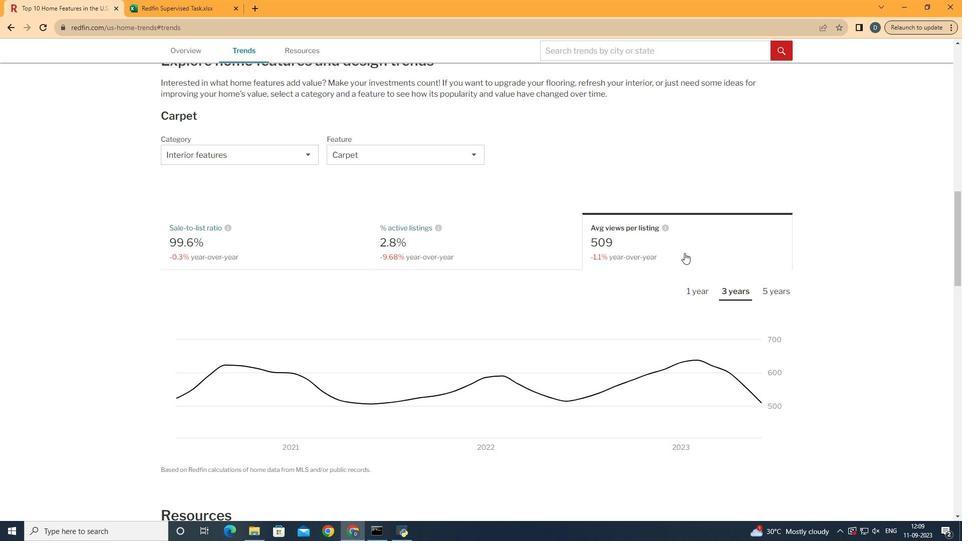 
Action: Mouse moved to (706, 271)
Screenshot: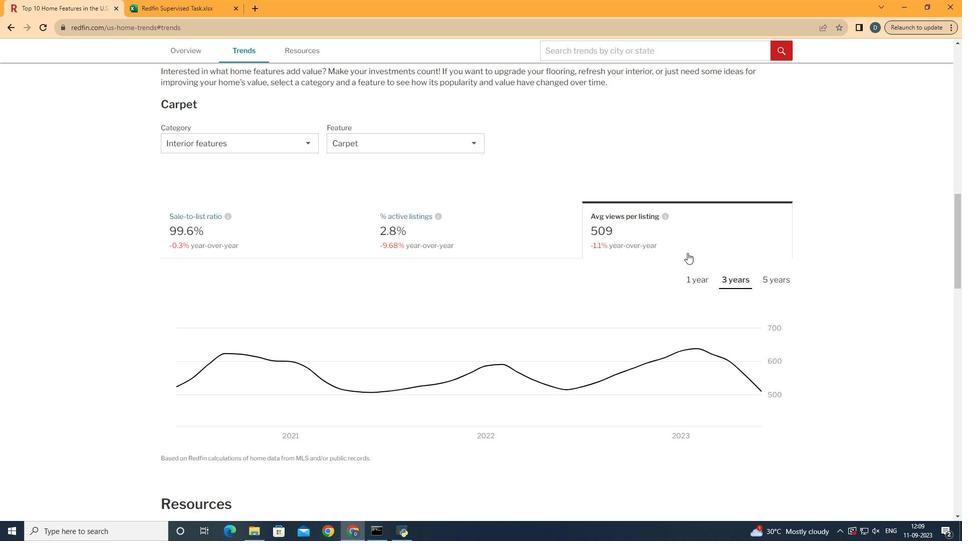 
Action: Mouse scrolled (706, 270) with delta (0, 0)
Screenshot: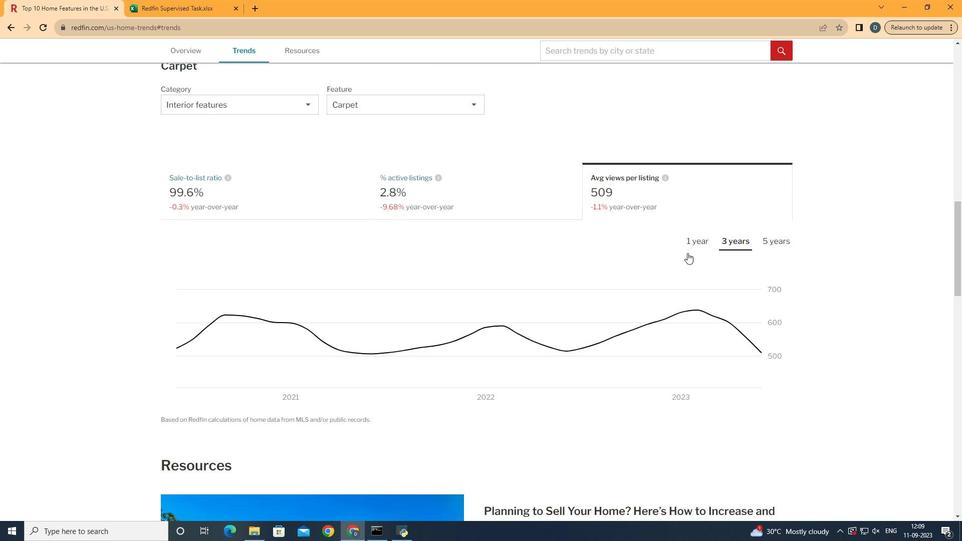 
Action: Mouse moved to (753, 260)
Screenshot: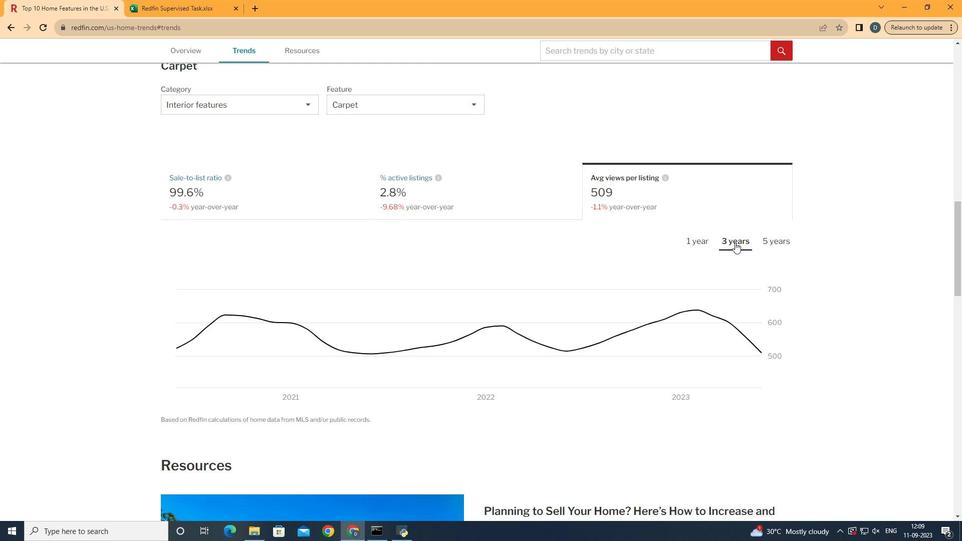 
Action: Mouse pressed left at (753, 260)
Screenshot: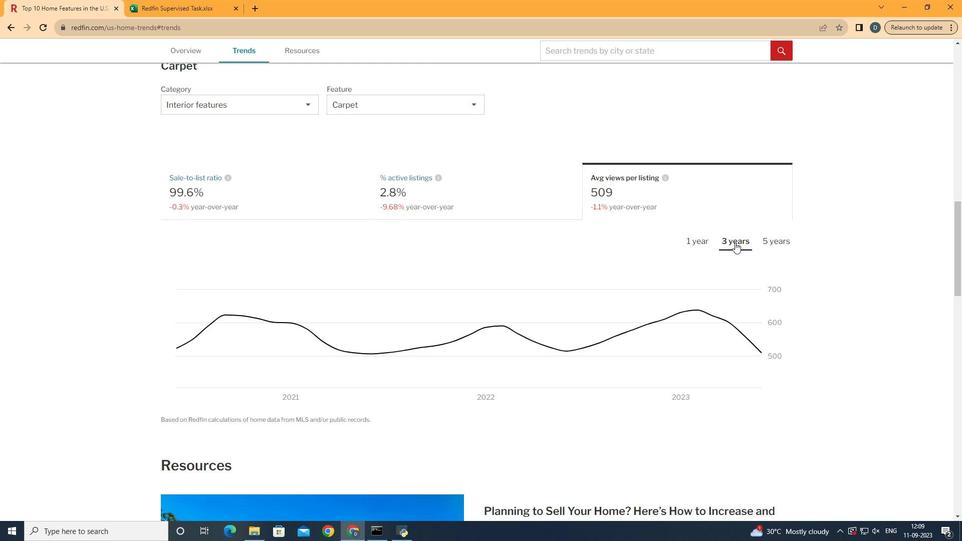 
Action: Mouse moved to (784, 350)
Screenshot: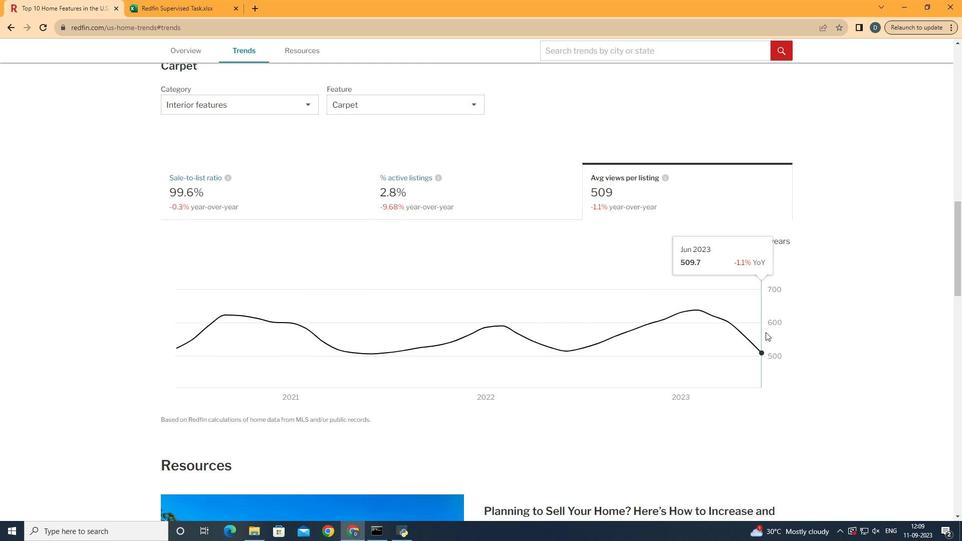
